 Task: Choose the option Only people who appear in your âImported Contactsâ list.
Action: Mouse moved to (660, 90)
Screenshot: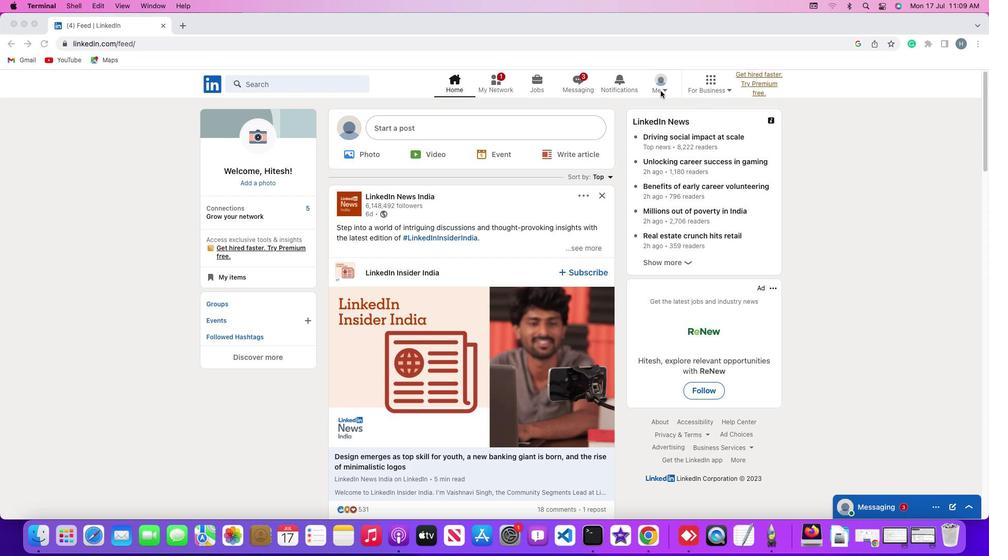 
Action: Mouse pressed left at (660, 90)
Screenshot: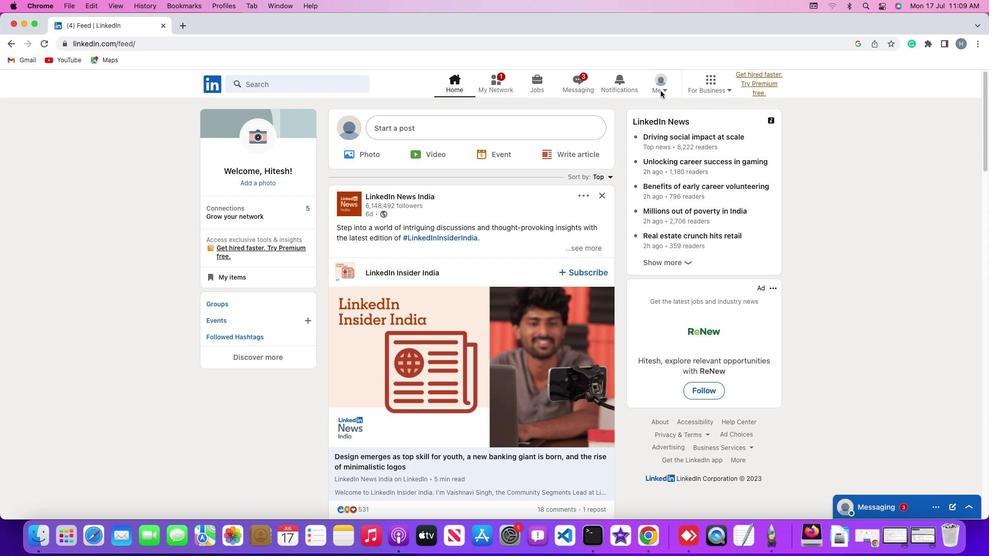 
Action: Mouse pressed left at (660, 90)
Screenshot: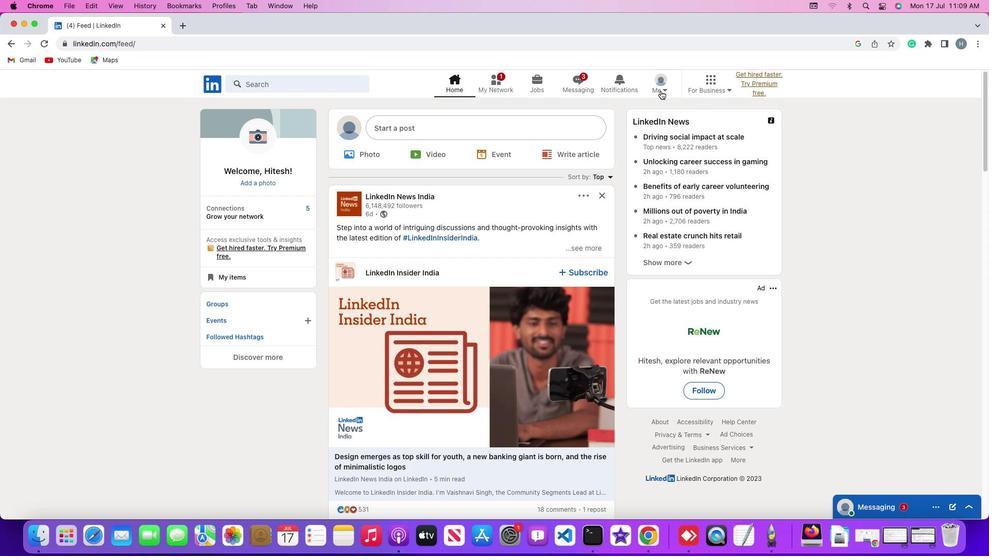 
Action: Mouse moved to (590, 195)
Screenshot: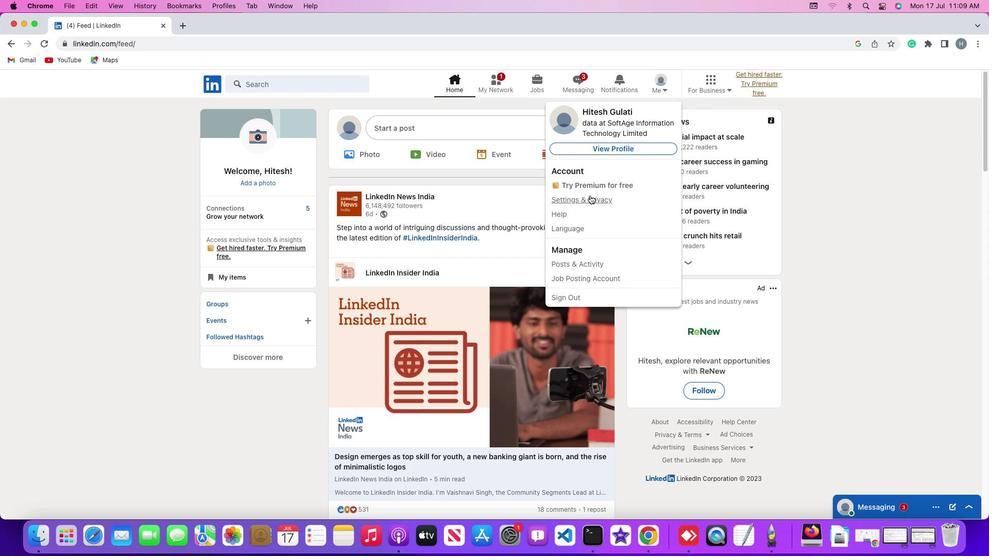 
Action: Mouse pressed left at (590, 195)
Screenshot: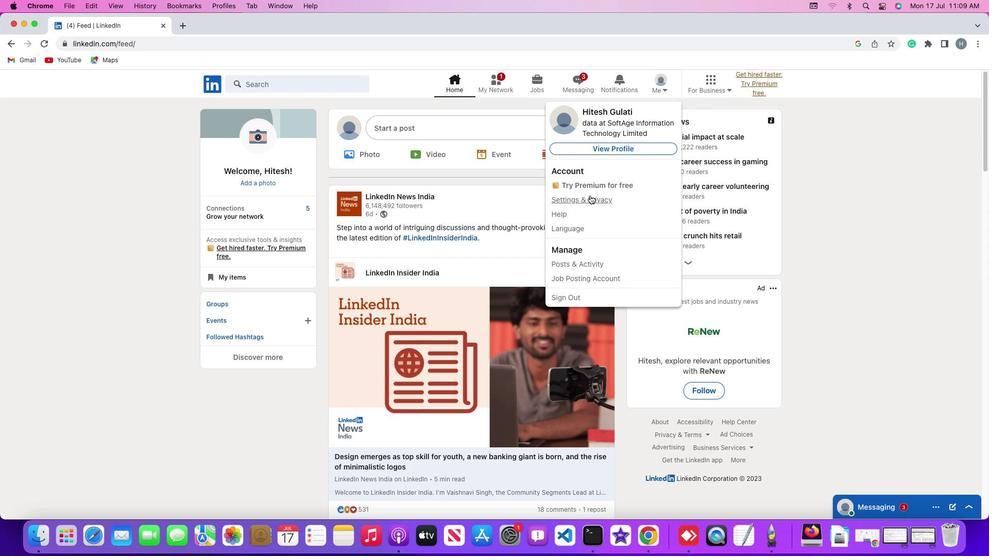 
Action: Mouse moved to (87, 274)
Screenshot: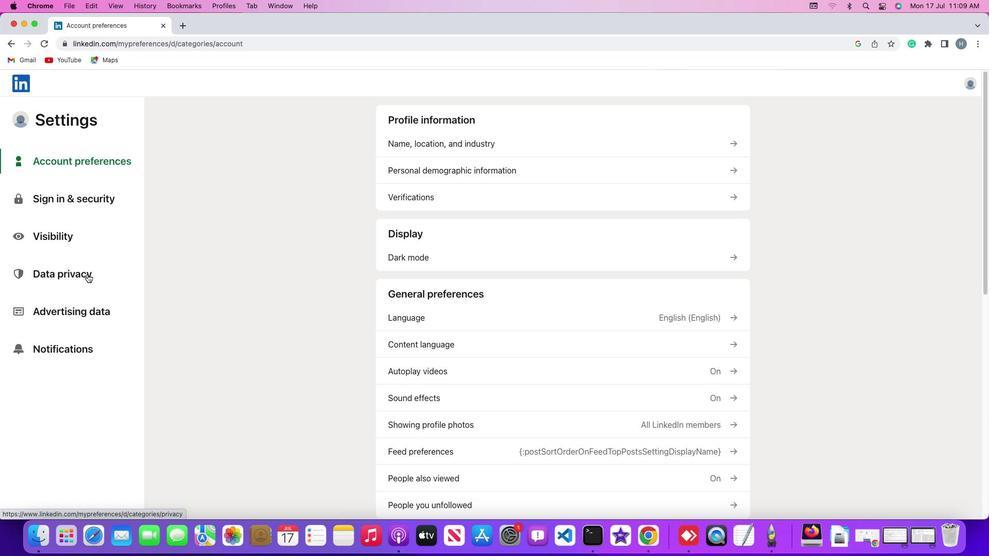 
Action: Mouse pressed left at (87, 274)
Screenshot: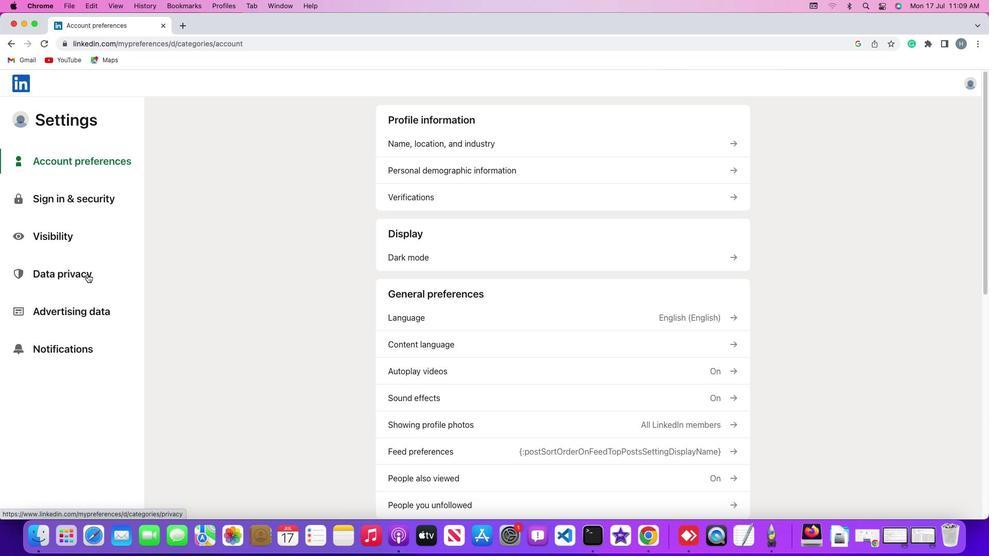 
Action: Mouse pressed left at (87, 274)
Screenshot: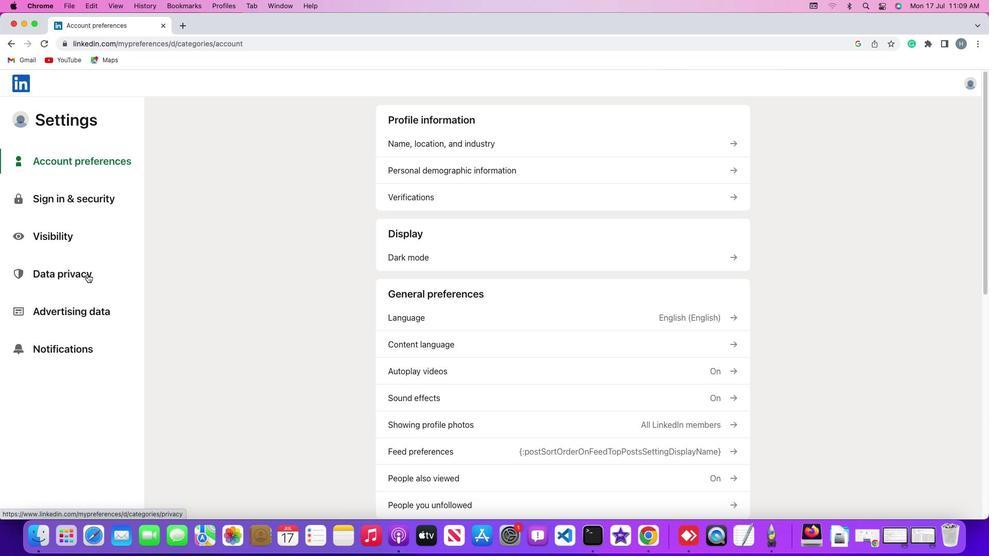 
Action: Mouse moved to (439, 338)
Screenshot: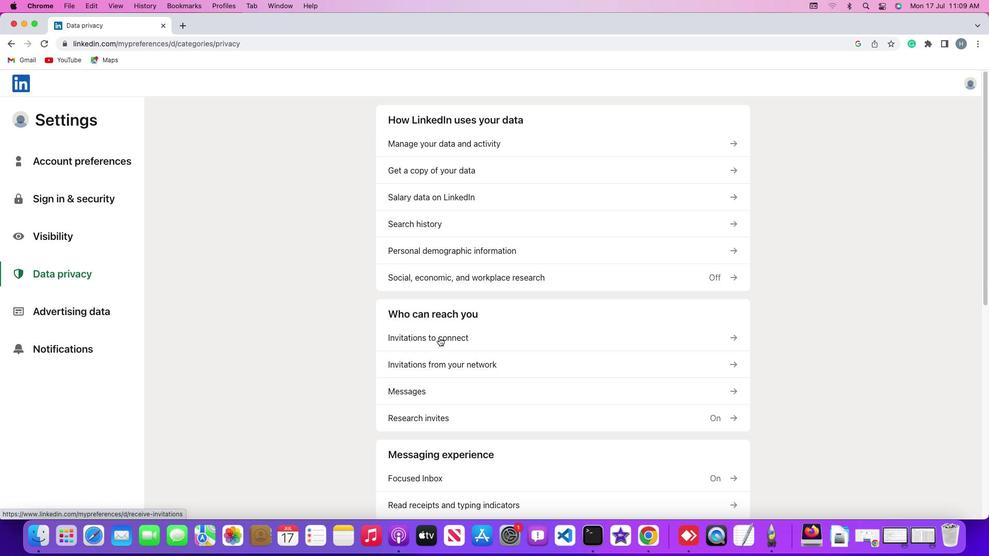 
Action: Mouse pressed left at (439, 338)
Screenshot: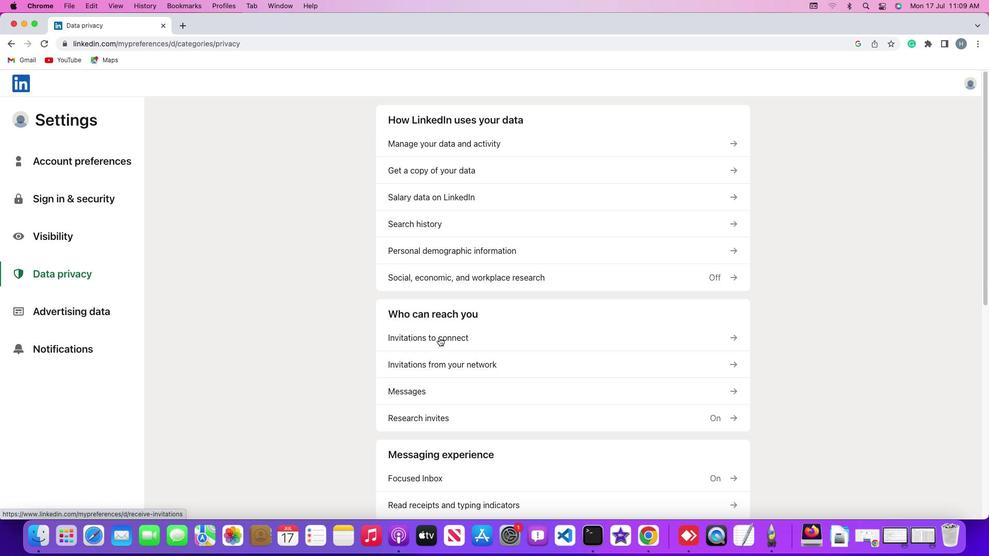 
Action: Mouse moved to (396, 214)
Screenshot: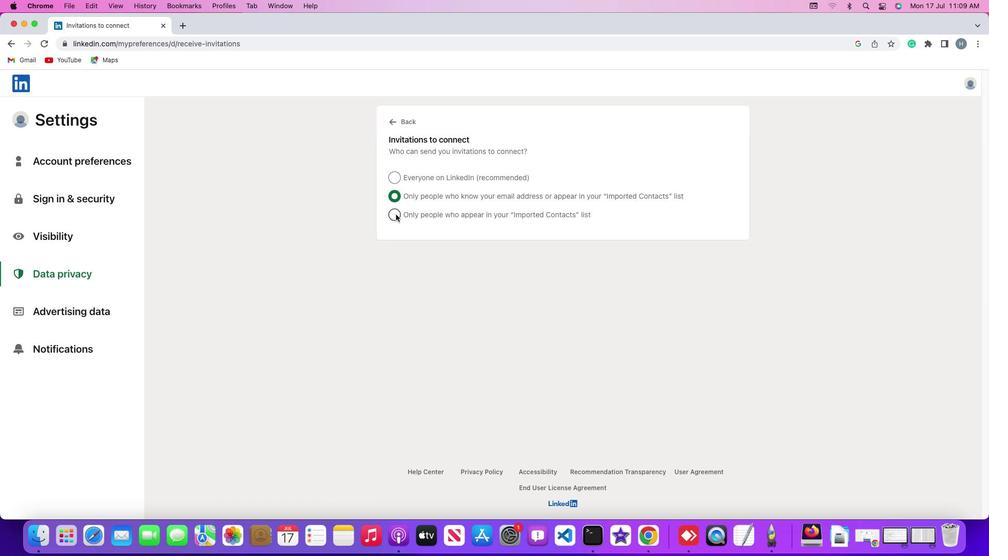 
Action: Mouse pressed left at (396, 214)
Screenshot: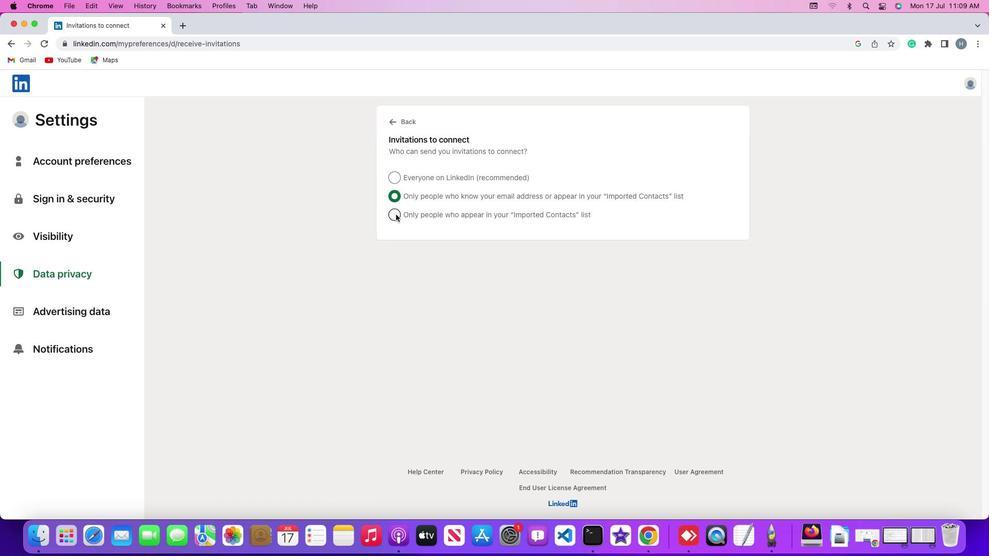 
Action: Mouse moved to (413, 253)
Screenshot: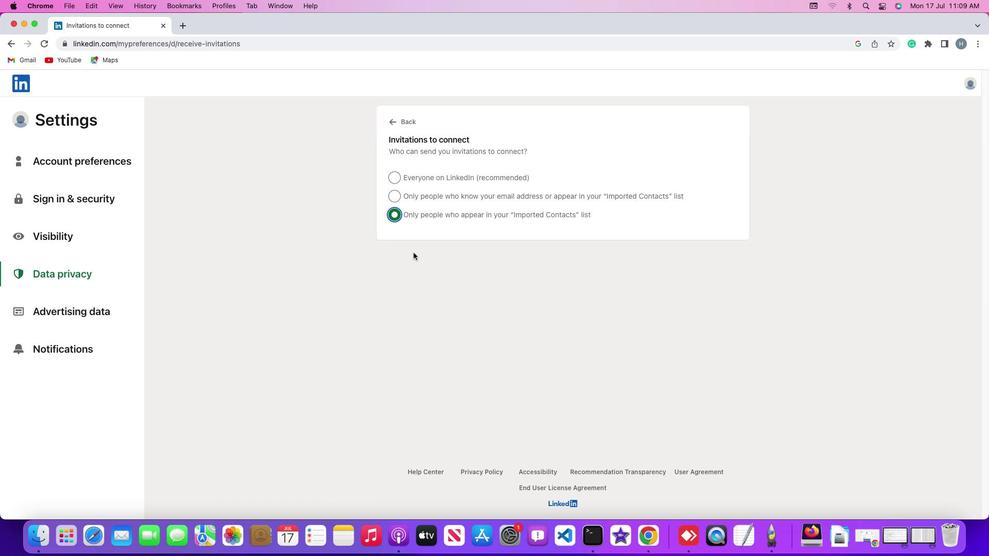 
